 Task: Add Comment CM0042 to Card Card0042 in Board Board0041 in Workspace Development in Trello
Action: Mouse moved to (539, 40)
Screenshot: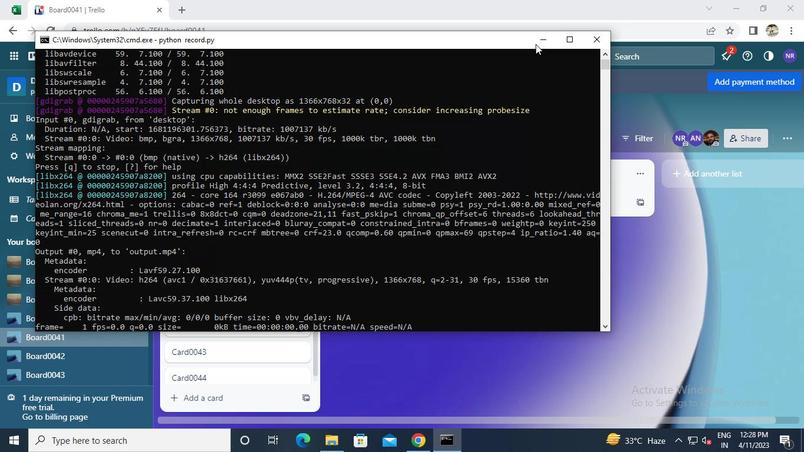 
Action: Mouse pressed left at (539, 40)
Screenshot: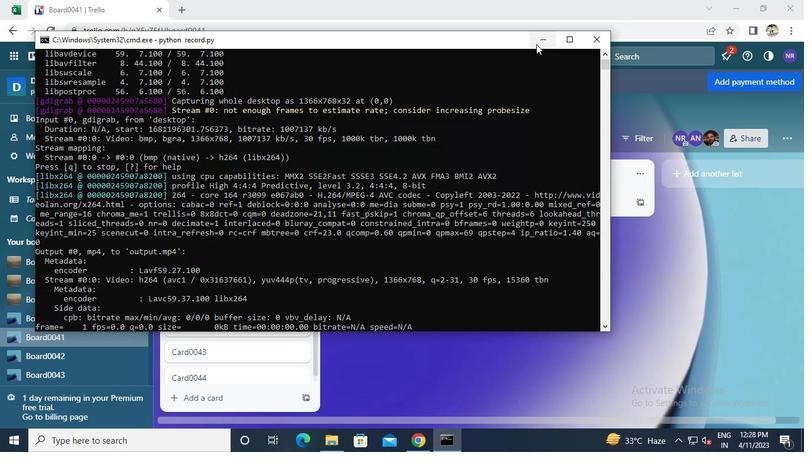 
Action: Mouse moved to (240, 300)
Screenshot: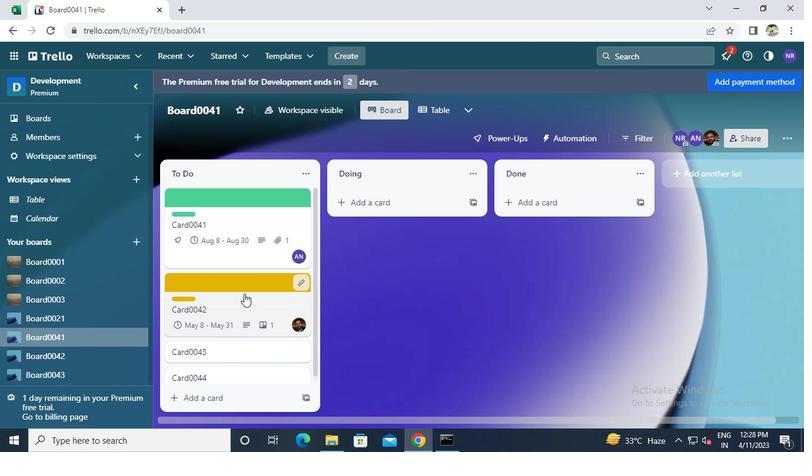 
Action: Mouse pressed left at (240, 300)
Screenshot: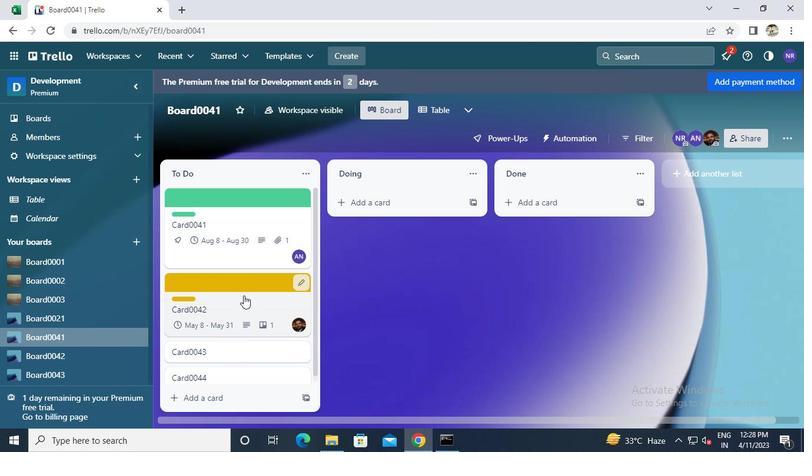 
Action: Mouse moved to (231, 328)
Screenshot: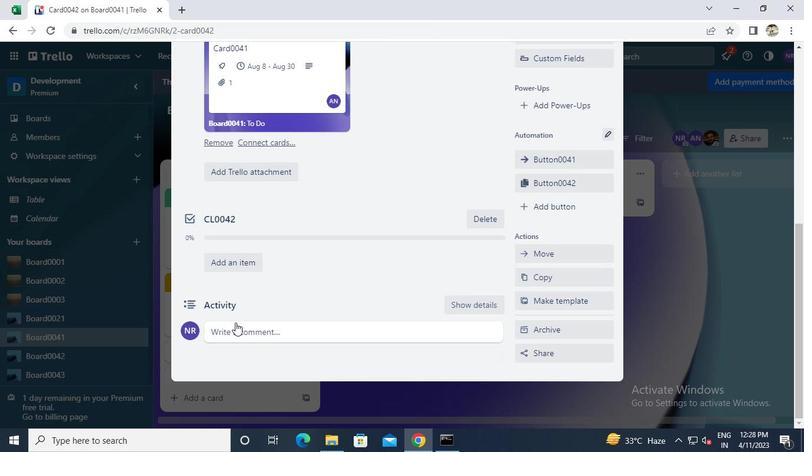 
Action: Mouse pressed left at (231, 328)
Screenshot: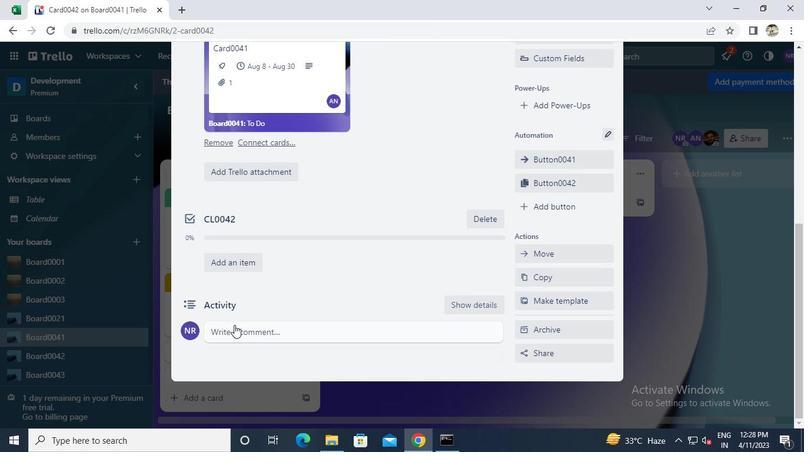 
Action: Mouse moved to (230, 326)
Screenshot: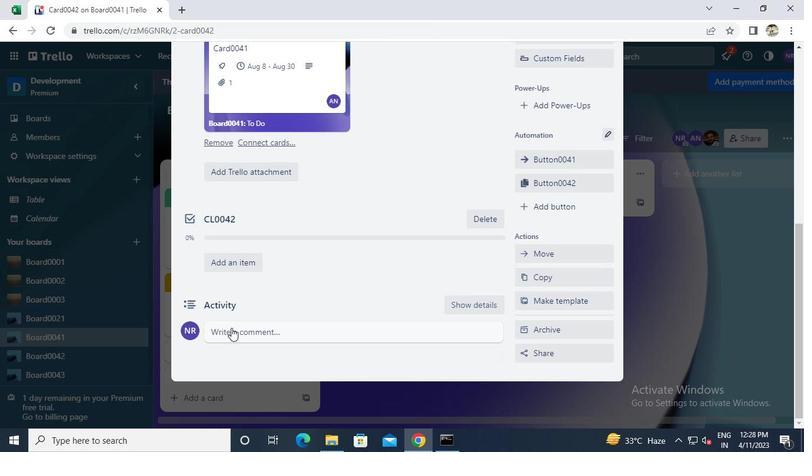 
Action: Keyboard Key.caps_lock
Screenshot: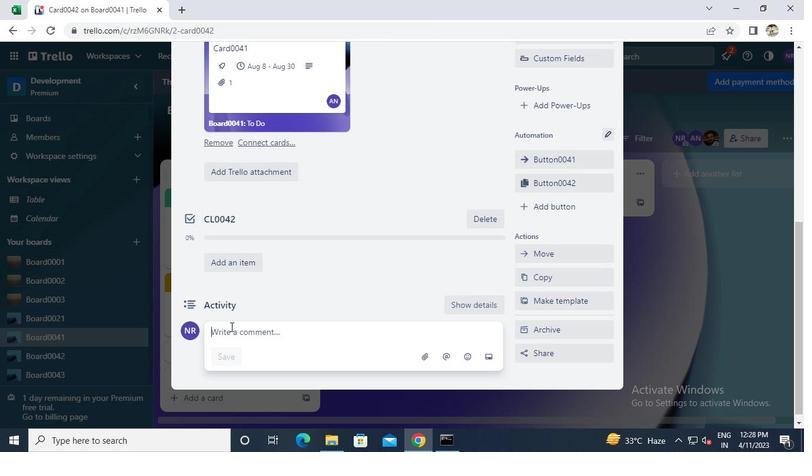 
Action: Keyboard c
Screenshot: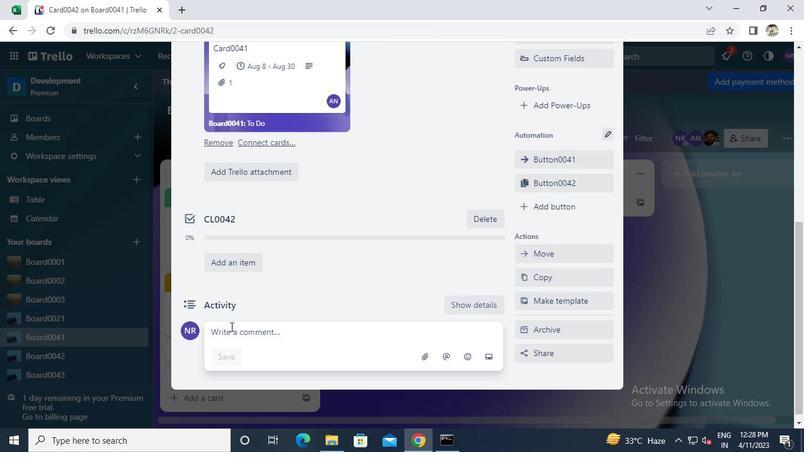 
Action: Keyboard m
Screenshot: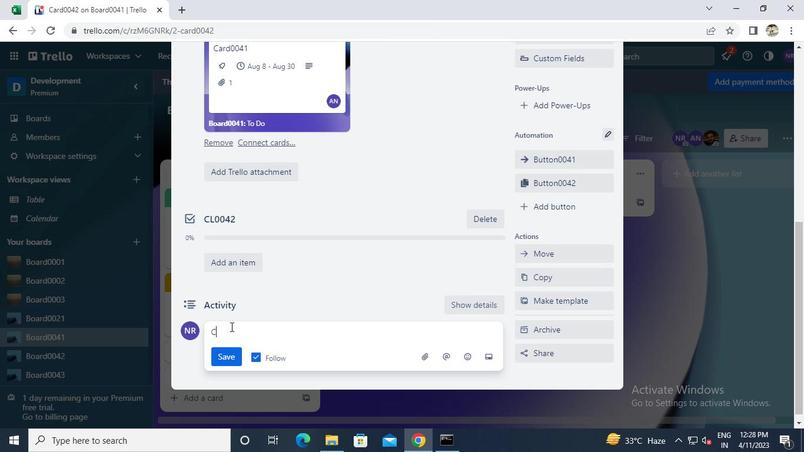 
Action: Keyboard 0
Screenshot: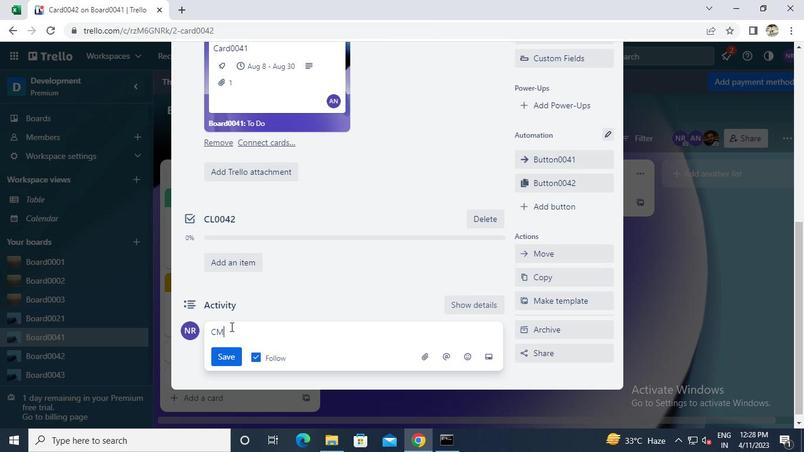 
Action: Keyboard 0
Screenshot: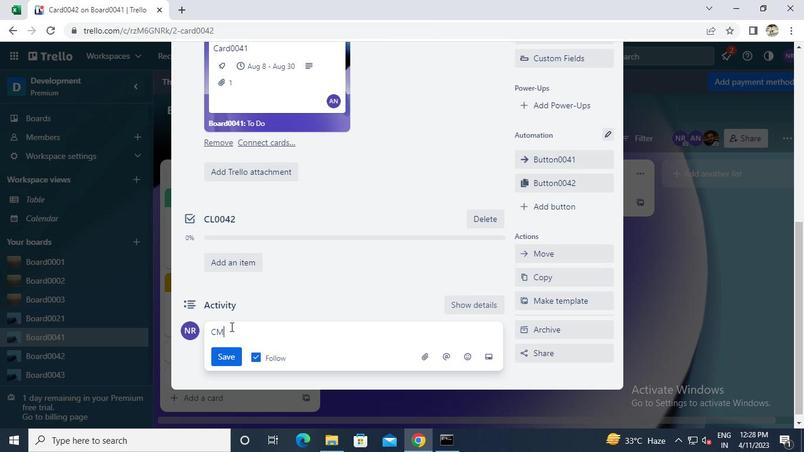 
Action: Keyboard 4
Screenshot: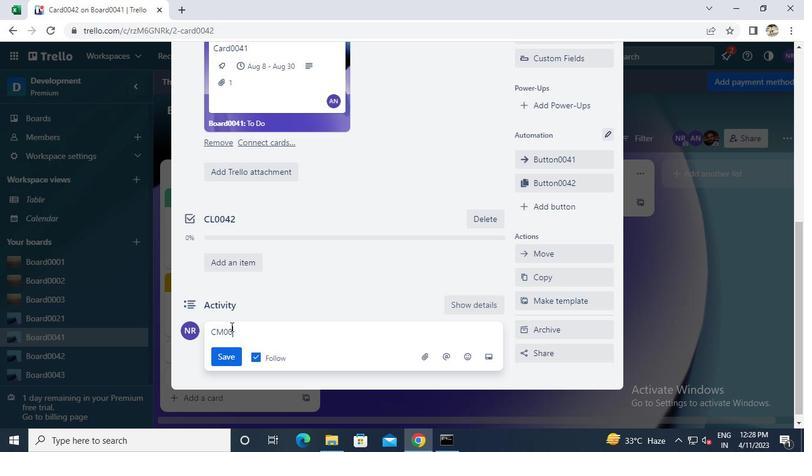 
Action: Keyboard 2
Screenshot: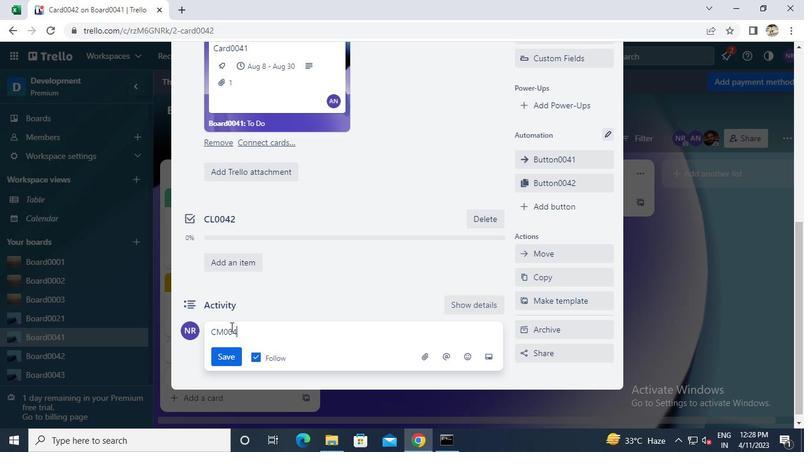 
Action: Mouse moved to (229, 350)
Screenshot: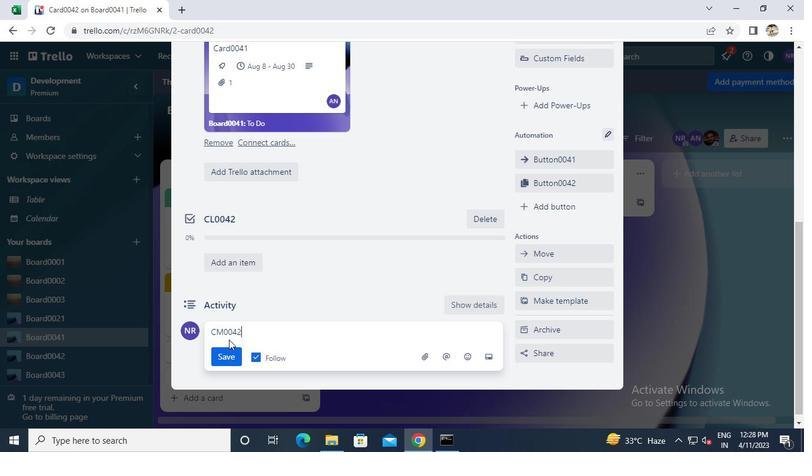 
Action: Mouse pressed left at (229, 350)
Screenshot: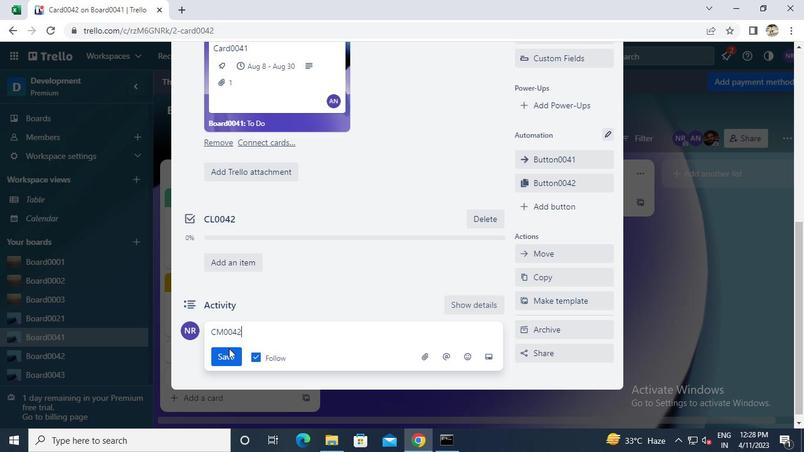 
Action: Mouse moved to (441, 439)
Screenshot: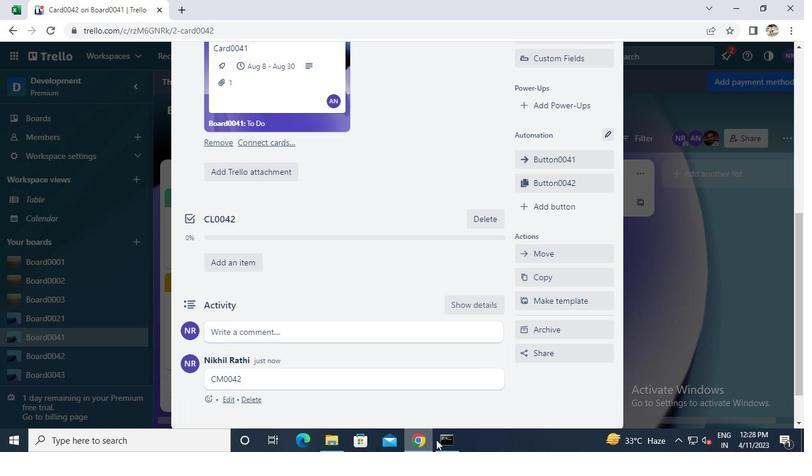 
Action: Mouse pressed left at (441, 439)
Screenshot: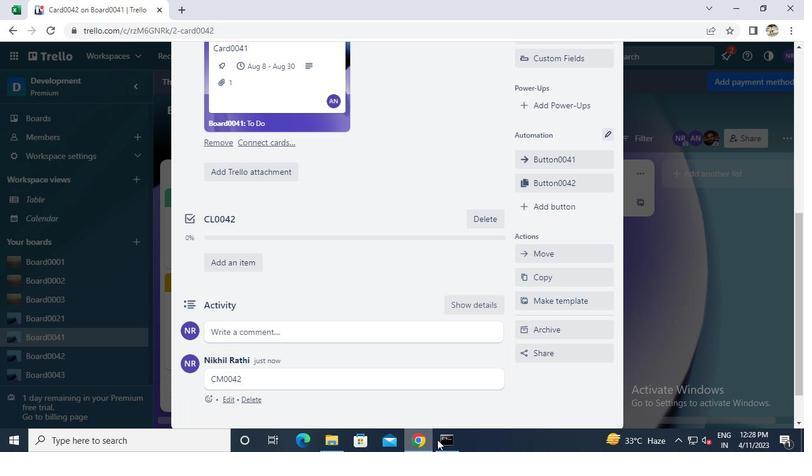 
Action: Mouse moved to (590, 40)
Screenshot: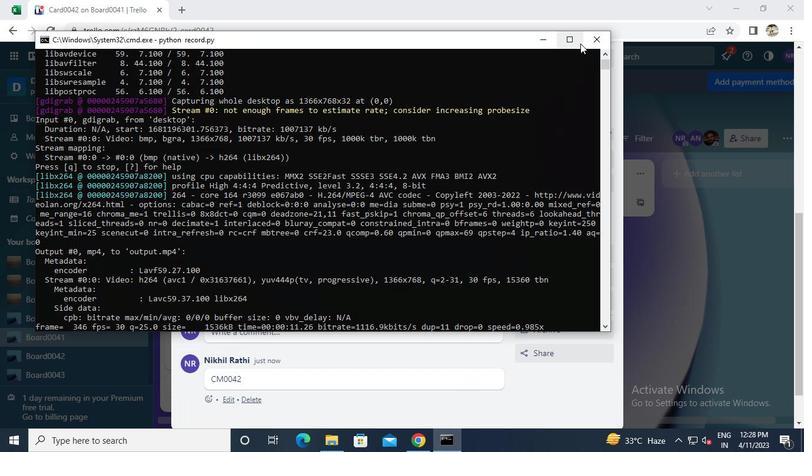 
Action: Mouse pressed left at (590, 40)
Screenshot: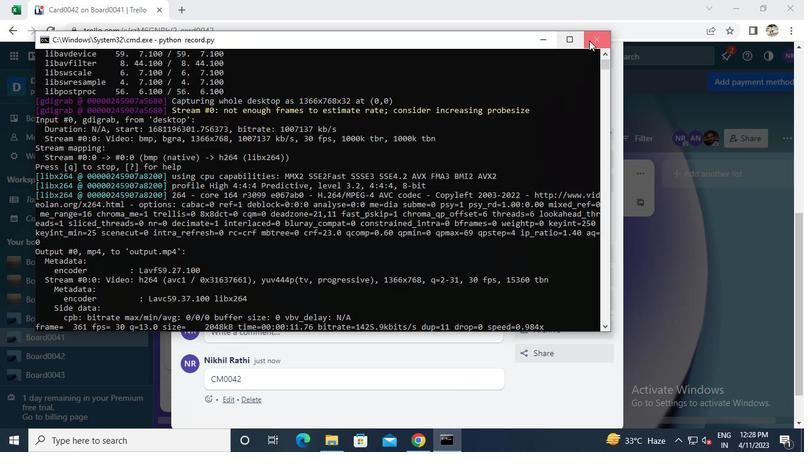 
